 Task: Go to the posts of company Microsoft
Action: Mouse moved to (505, 542)
Screenshot: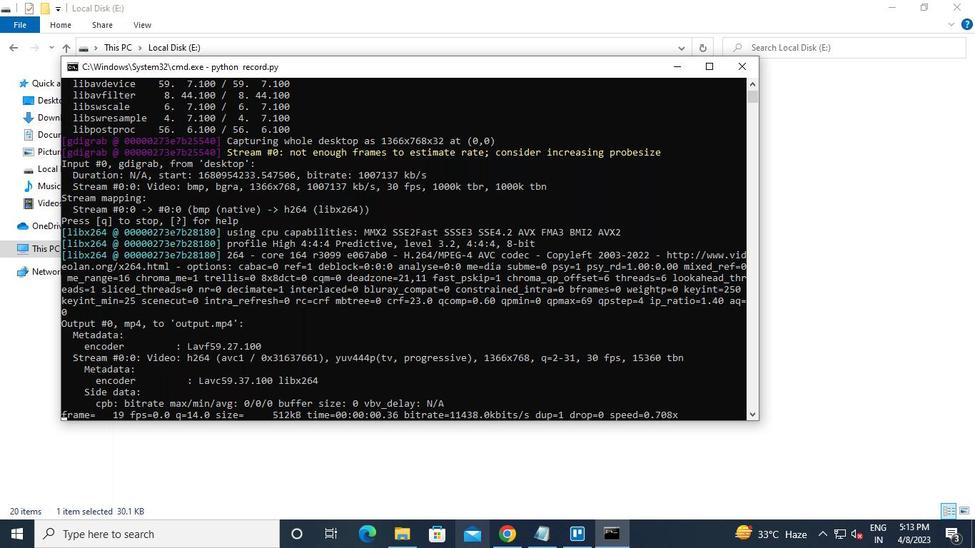 
Action: Mouse pressed left at (505, 542)
Screenshot: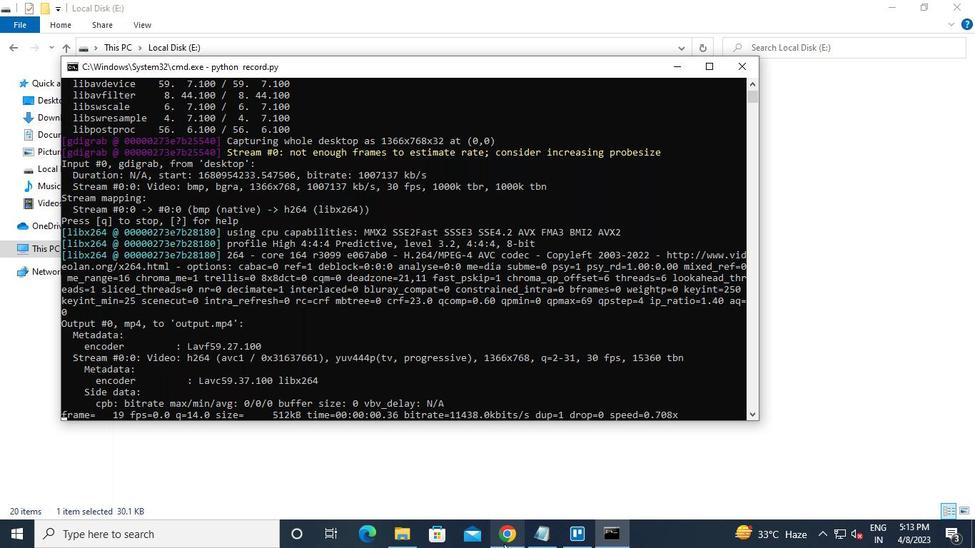 
Action: Mouse moved to (222, 94)
Screenshot: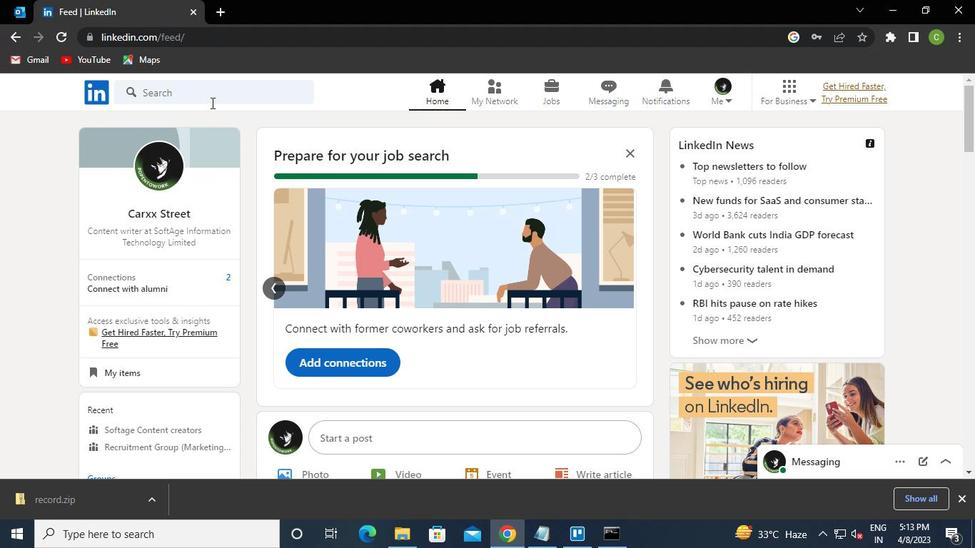 
Action: Mouse pressed left at (222, 94)
Screenshot: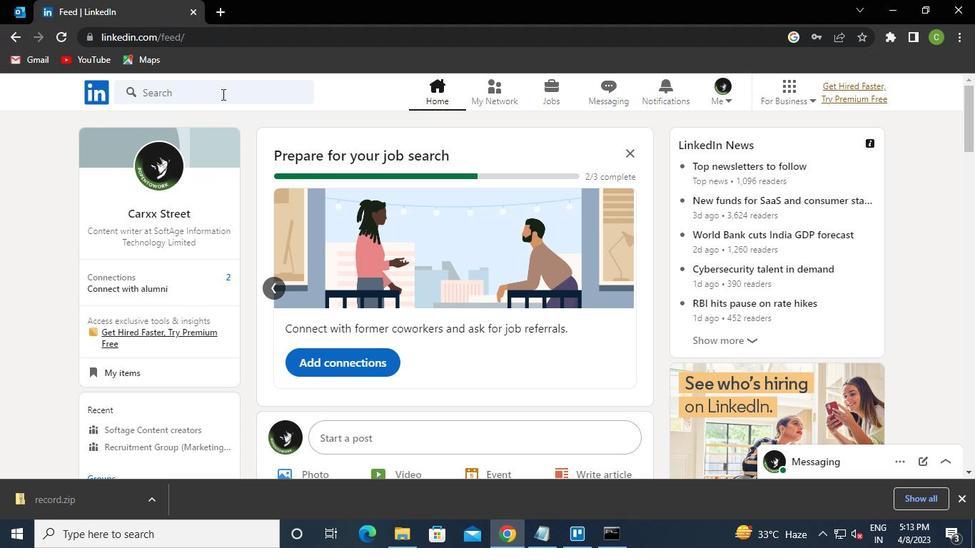 
Action: Keyboard Key.caps_lock
Screenshot: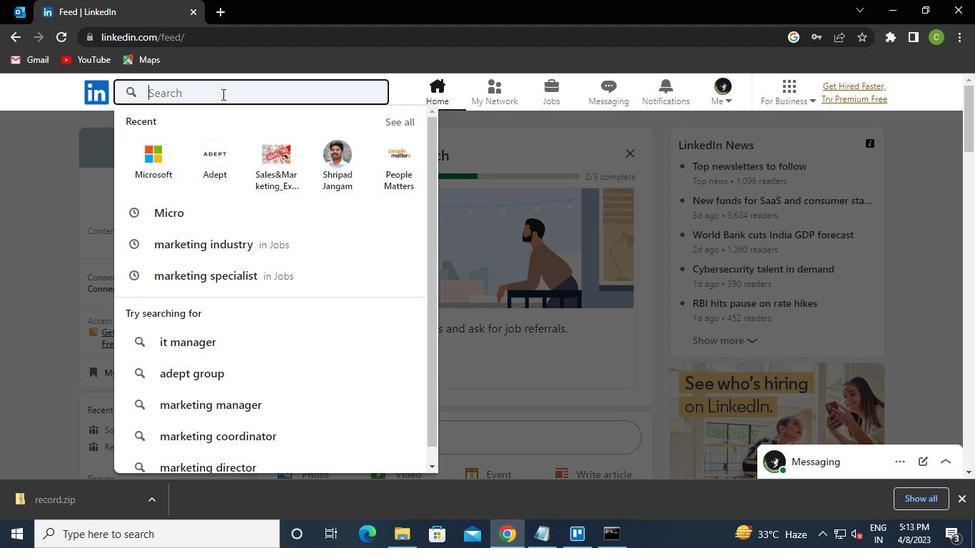 
Action: Keyboard m
Screenshot: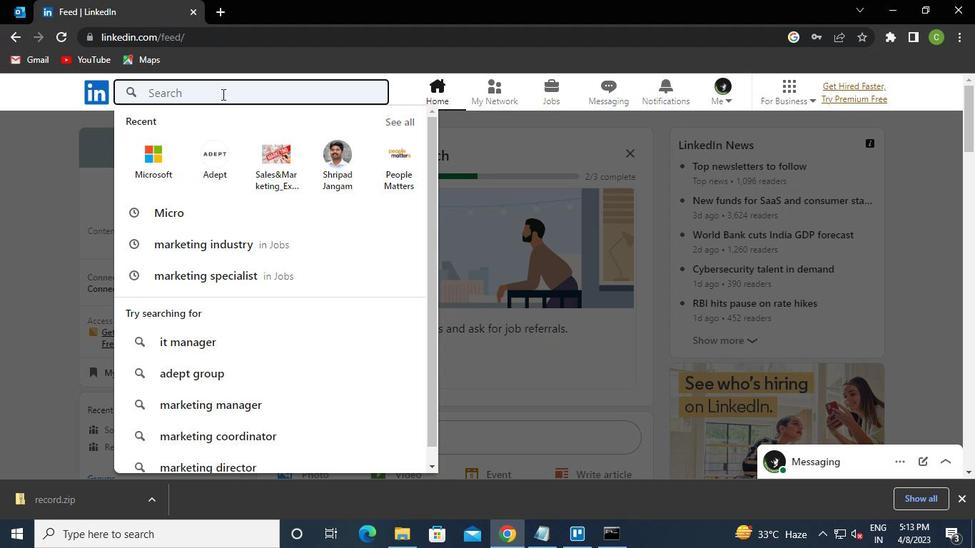 
Action: Keyboard Key.caps_lock
Screenshot: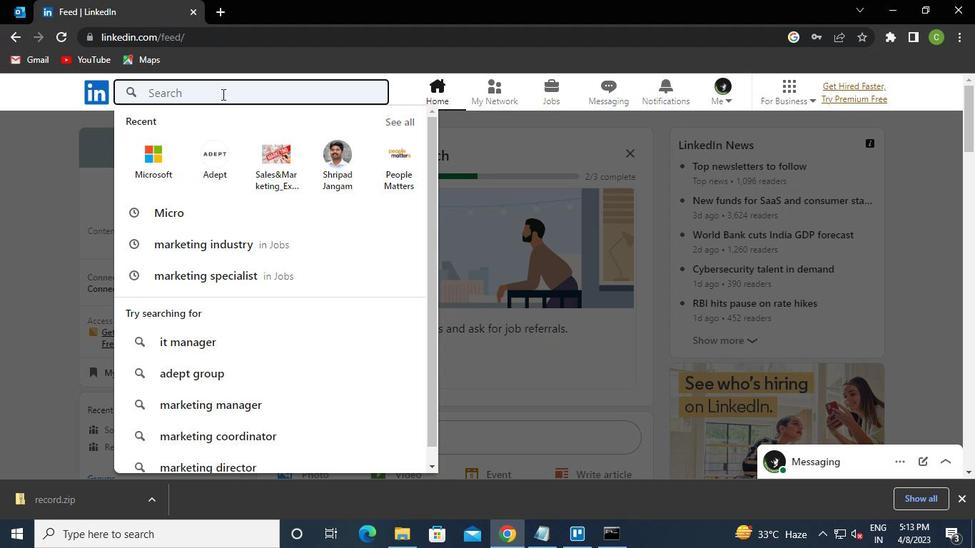 
Action: Keyboard i
Screenshot: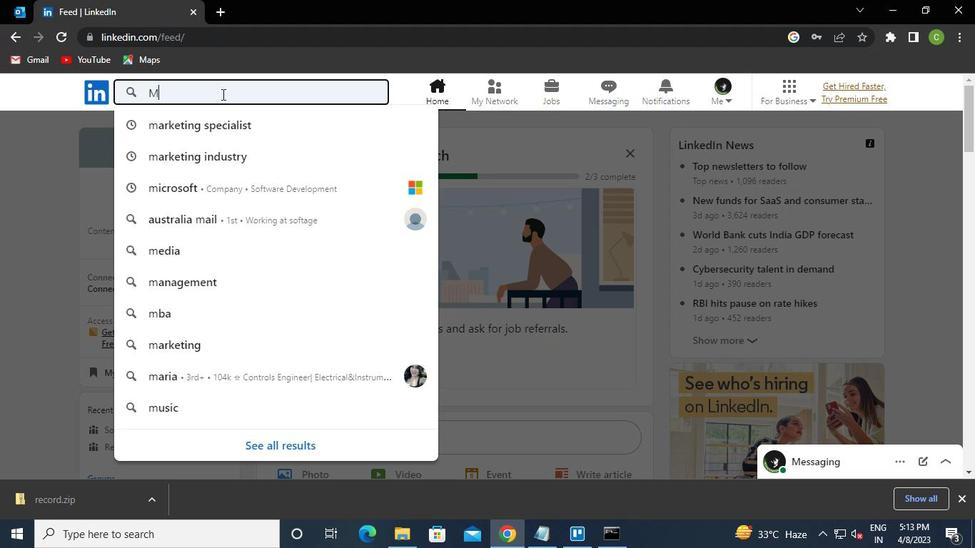 
Action: Keyboard c
Screenshot: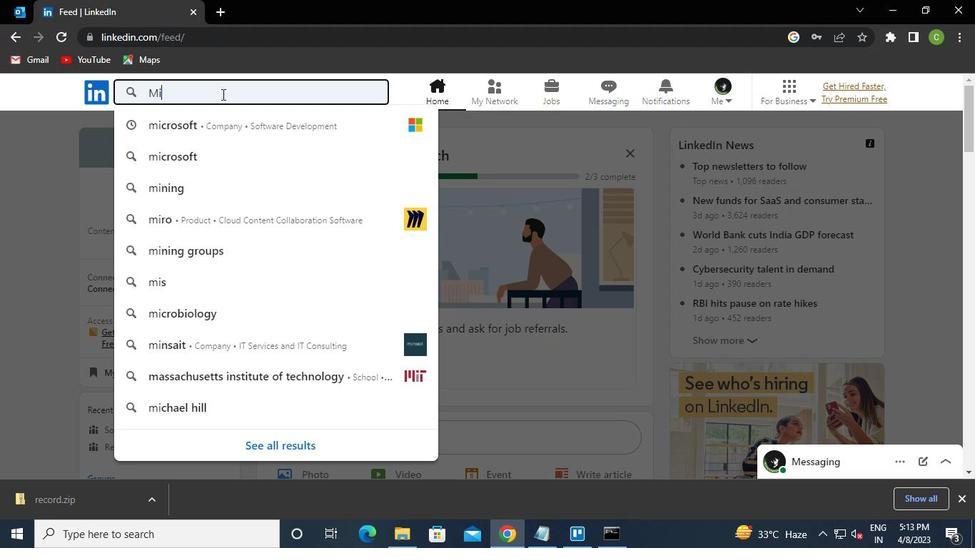 
Action: Keyboard r
Screenshot: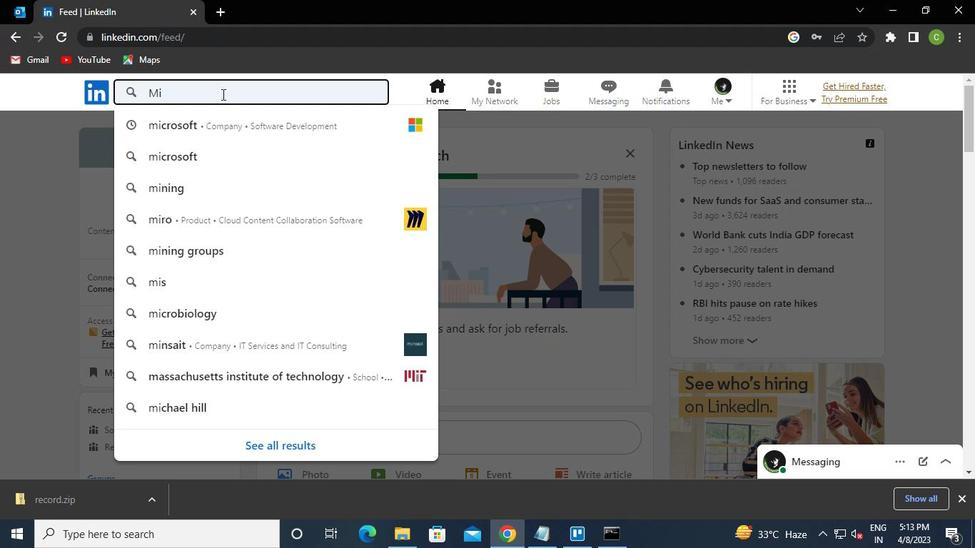 
Action: Keyboard o
Screenshot: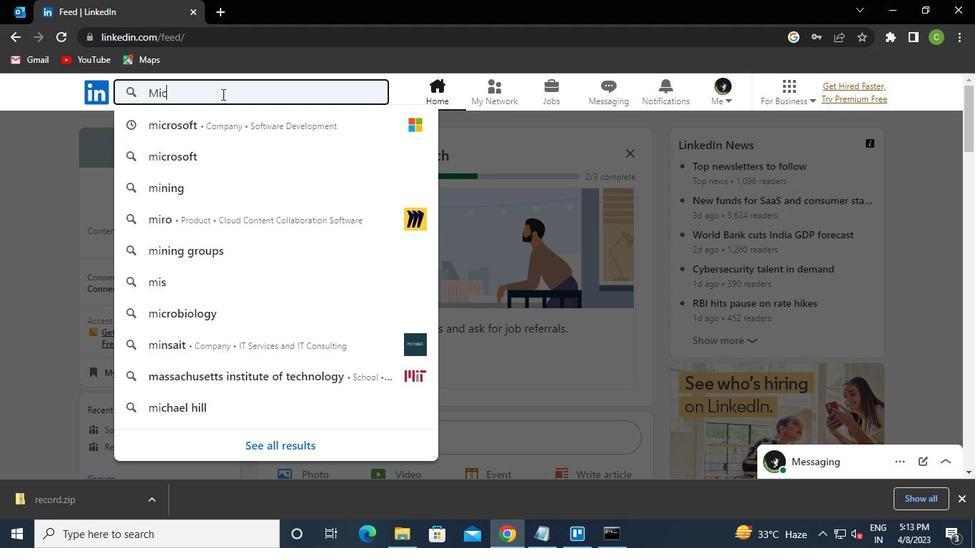 
Action: Keyboard Key.down
Screenshot: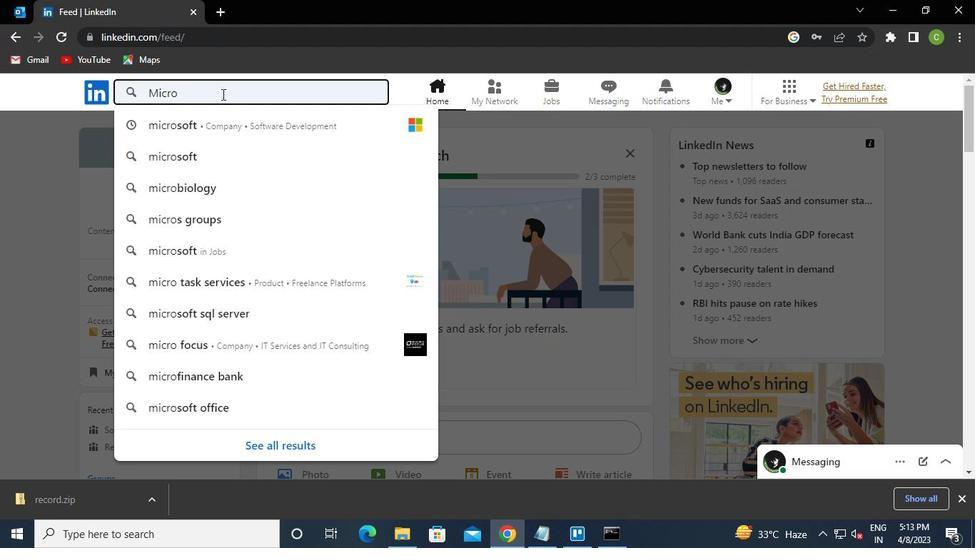 
Action: Keyboard Key.enter
Screenshot: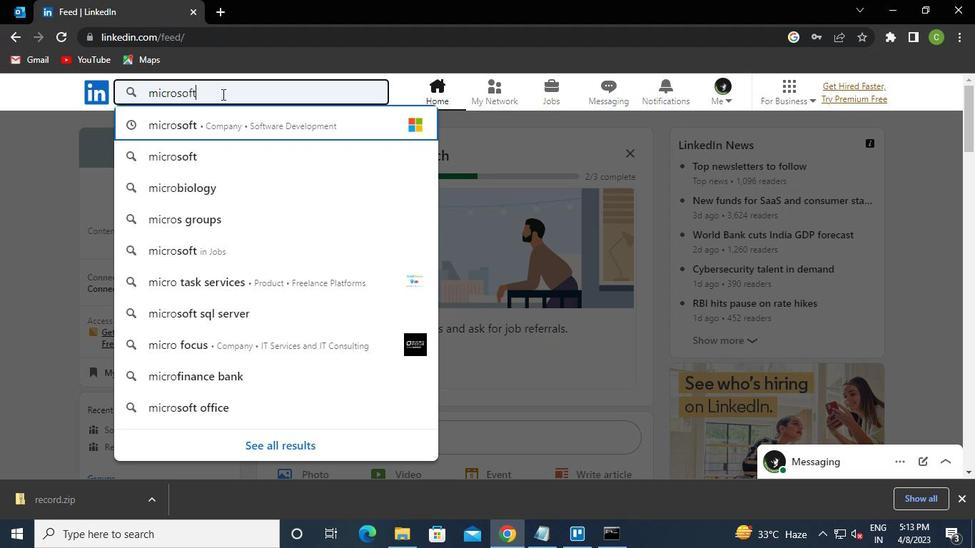
Action: Mouse moved to (467, 219)
Screenshot: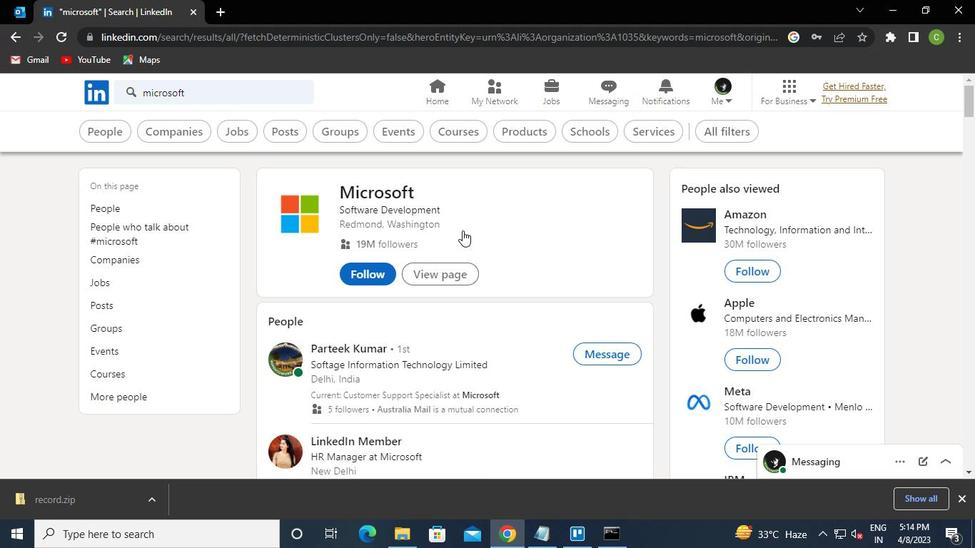 
Action: Mouse pressed left at (467, 219)
Screenshot: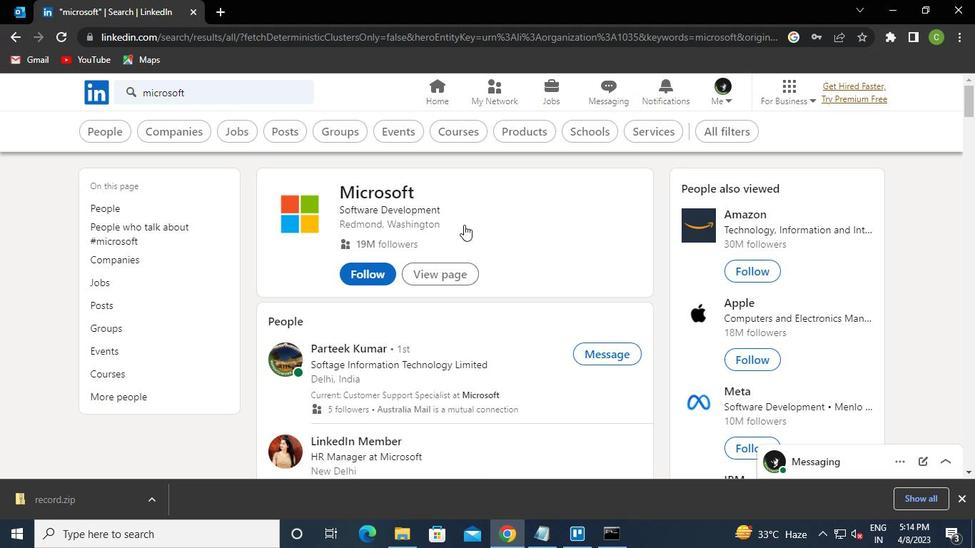 
Action: Mouse moved to (214, 222)
Screenshot: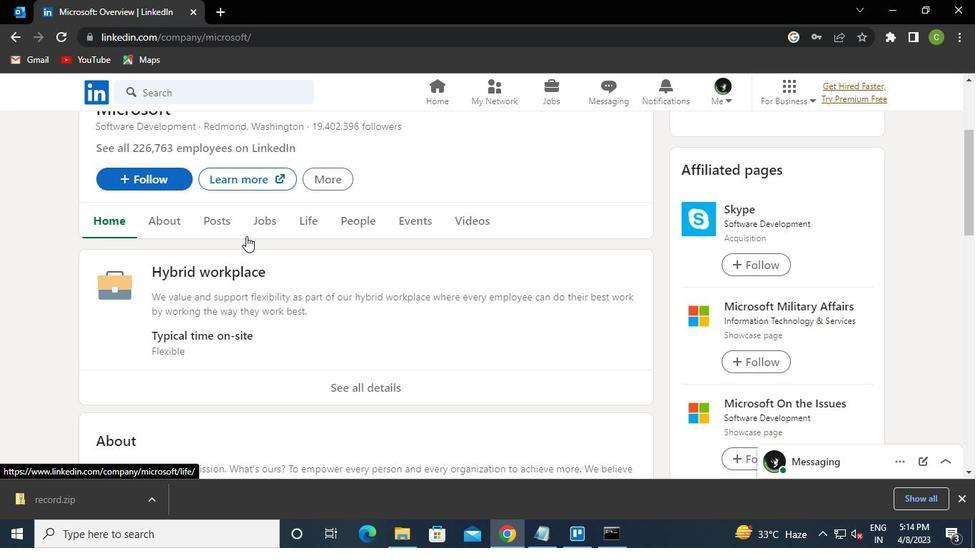 
Action: Mouse pressed left at (214, 222)
Screenshot: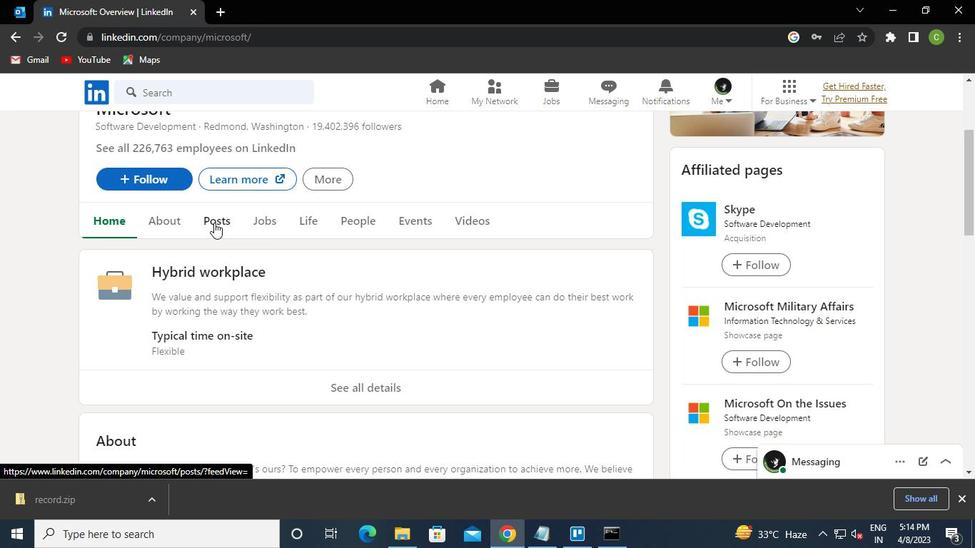 
Action: Mouse moved to (613, 541)
Screenshot: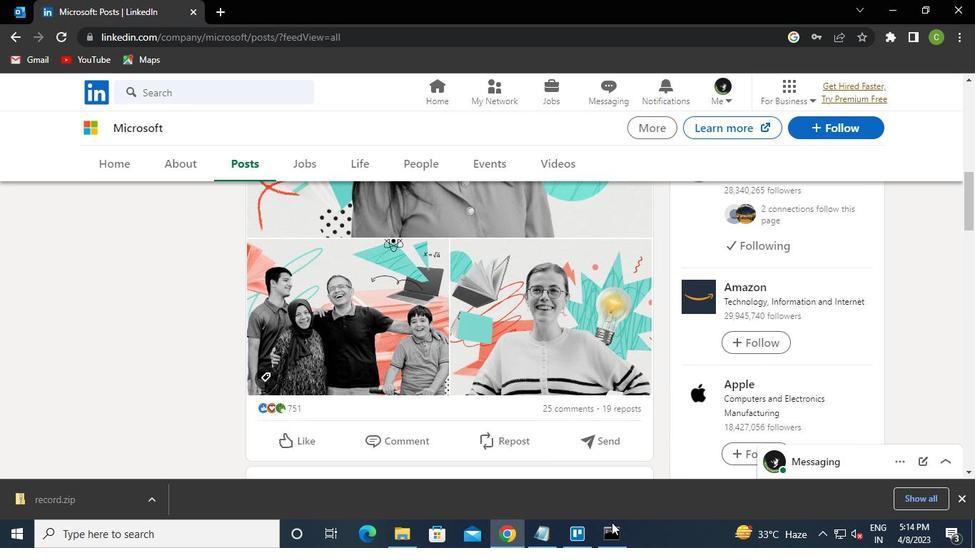 
Action: Mouse pressed left at (613, 541)
Screenshot: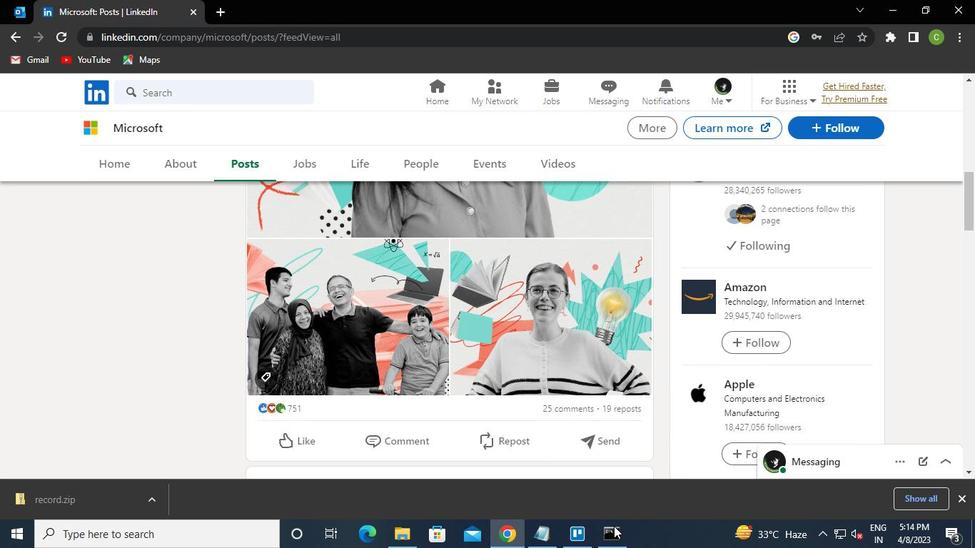 
Action: Mouse moved to (751, 67)
Screenshot: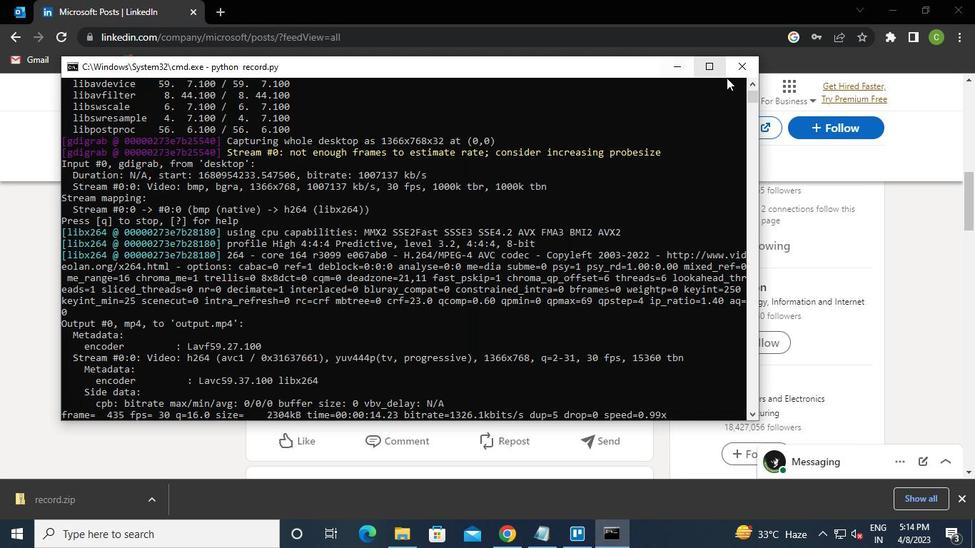 
Action: Mouse pressed left at (751, 67)
Screenshot: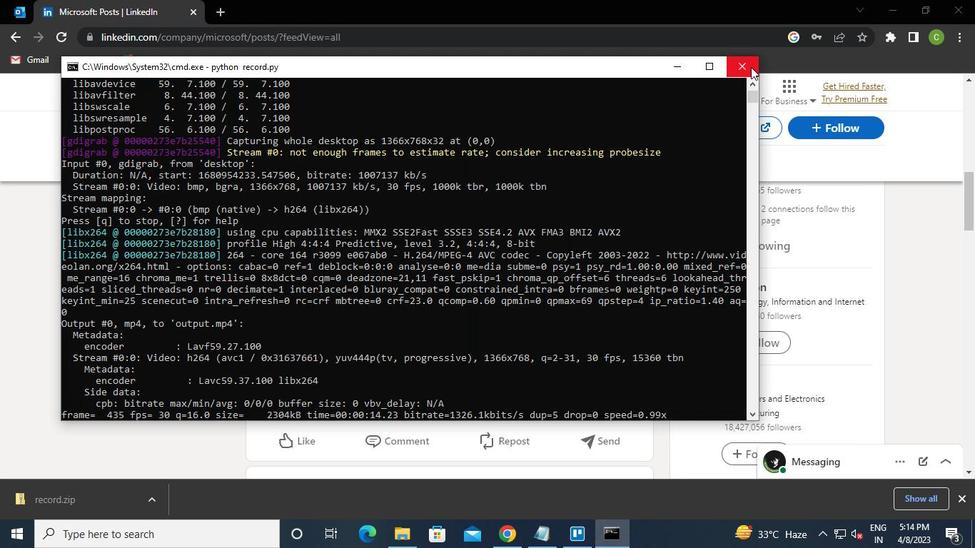 
Action: Mouse moved to (746, 67)
Screenshot: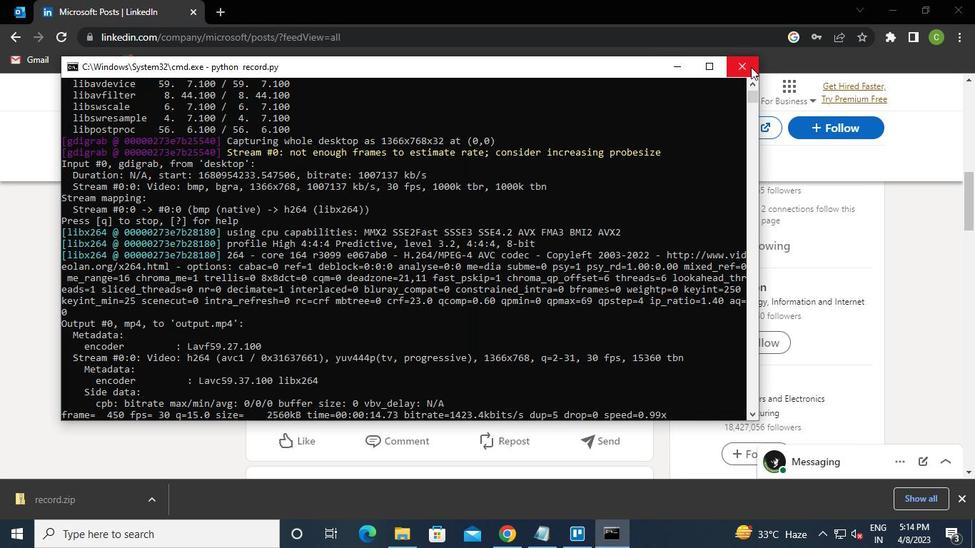
